 Task: Create a section Epic Excursion and in the section, add a milestone Search Engine Optimization (SEO) Improvements in the project WorkFlow.
Action: Mouse moved to (151, 433)
Screenshot: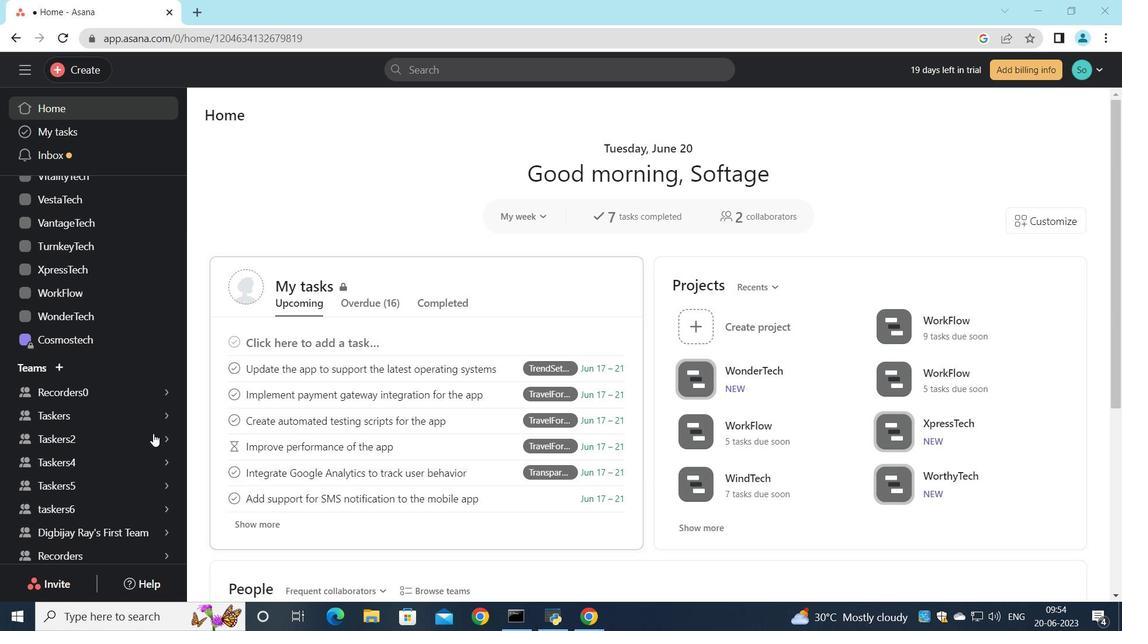 
Action: Mouse scrolled (151, 433) with delta (0, 0)
Screenshot: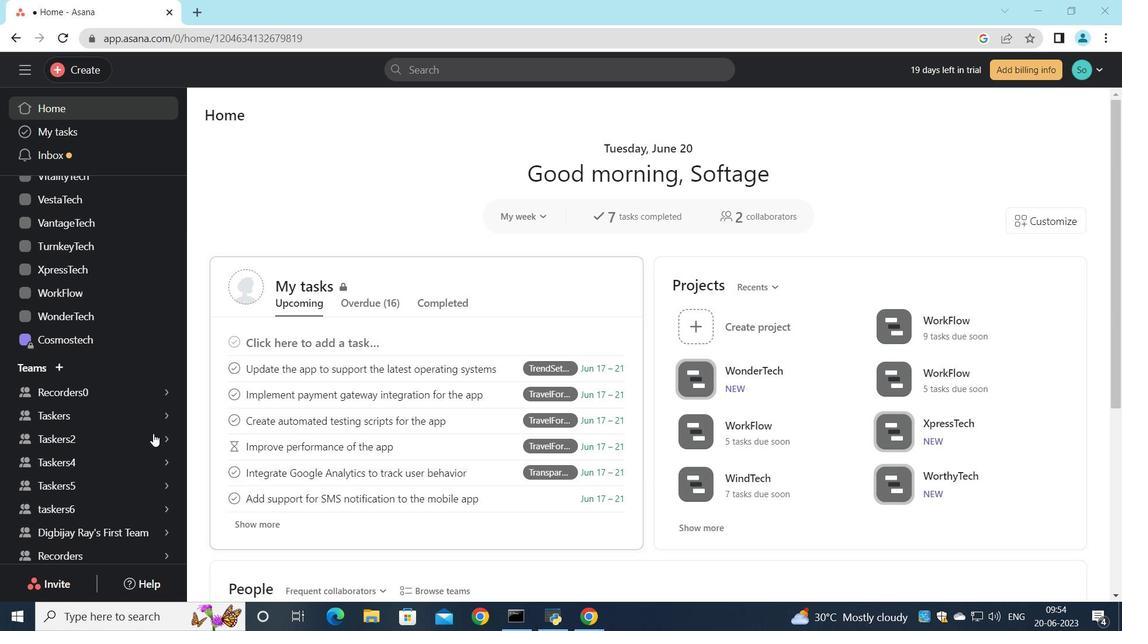
Action: Mouse moved to (151, 433)
Screenshot: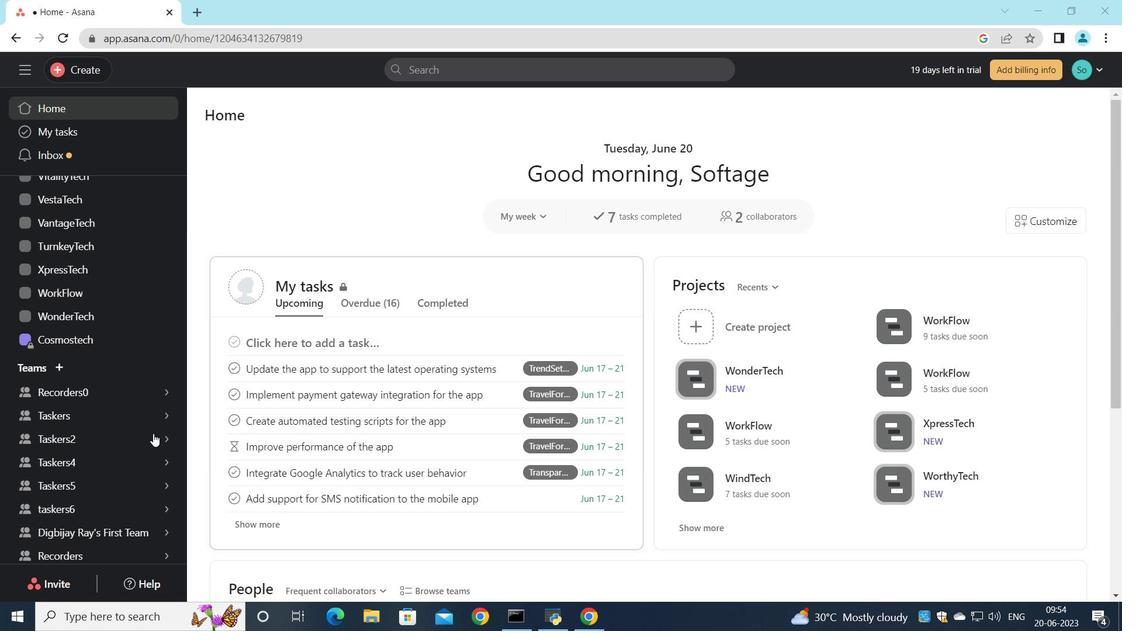 
Action: Mouse scrolled (151, 433) with delta (0, 0)
Screenshot: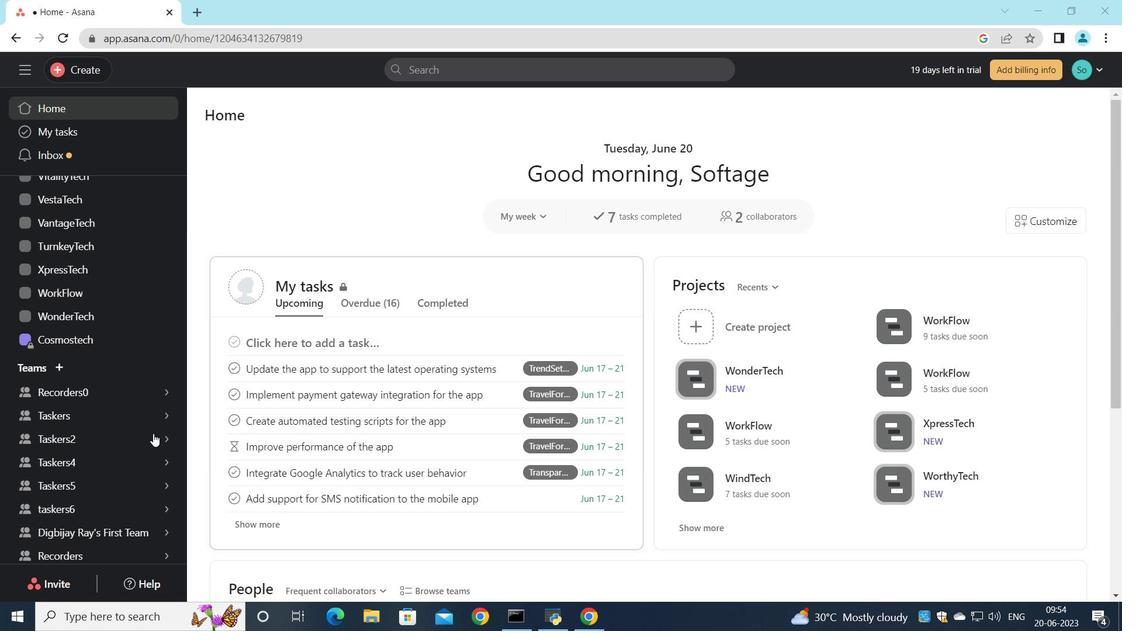 
Action: Mouse scrolled (151, 433) with delta (0, 0)
Screenshot: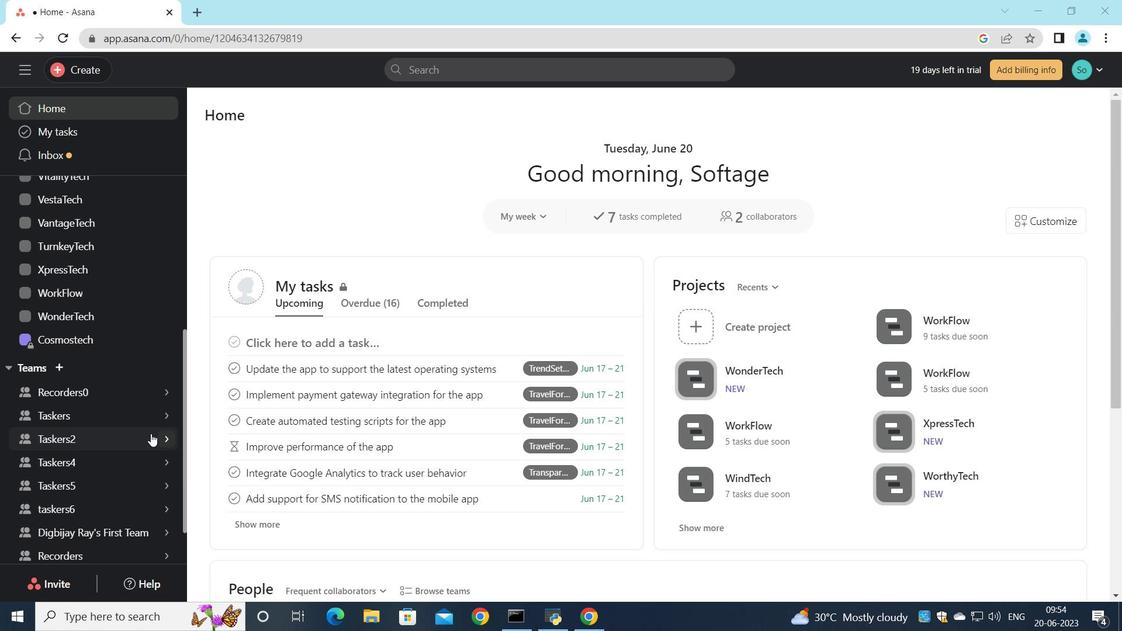 
Action: Mouse scrolled (151, 433) with delta (0, 0)
Screenshot: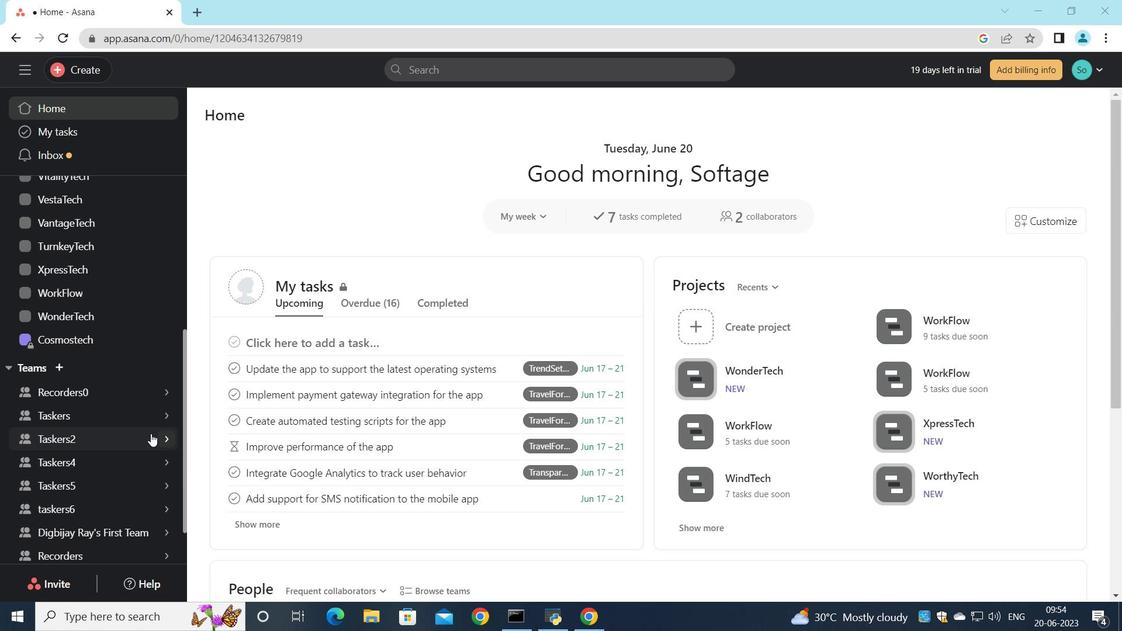 
Action: Mouse moved to (151, 433)
Screenshot: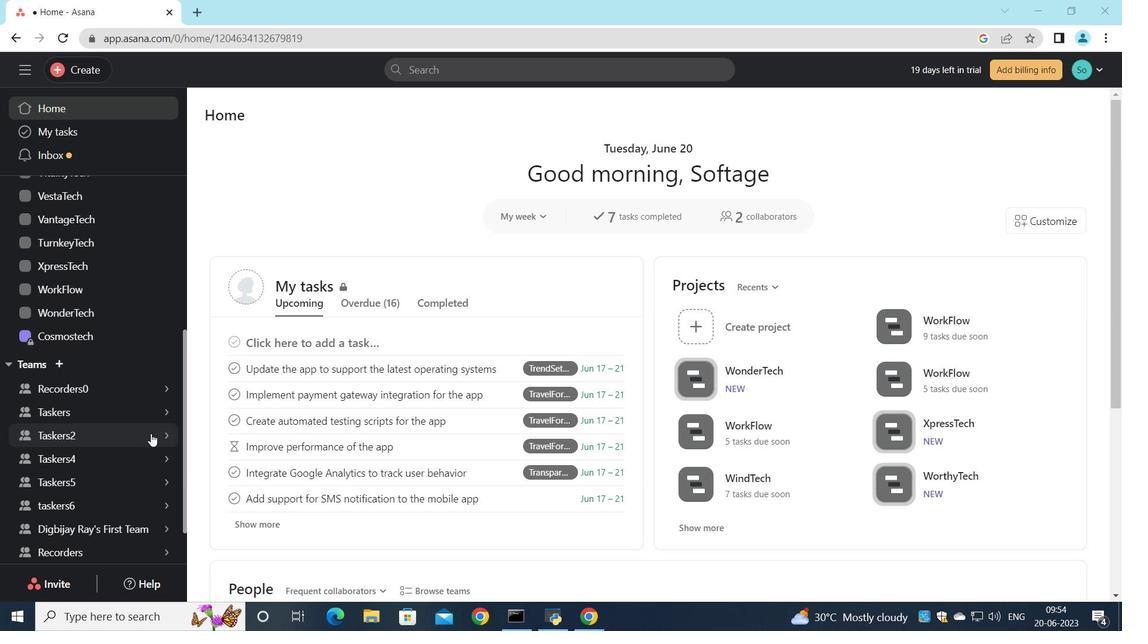 
Action: Mouse scrolled (151, 433) with delta (0, 0)
Screenshot: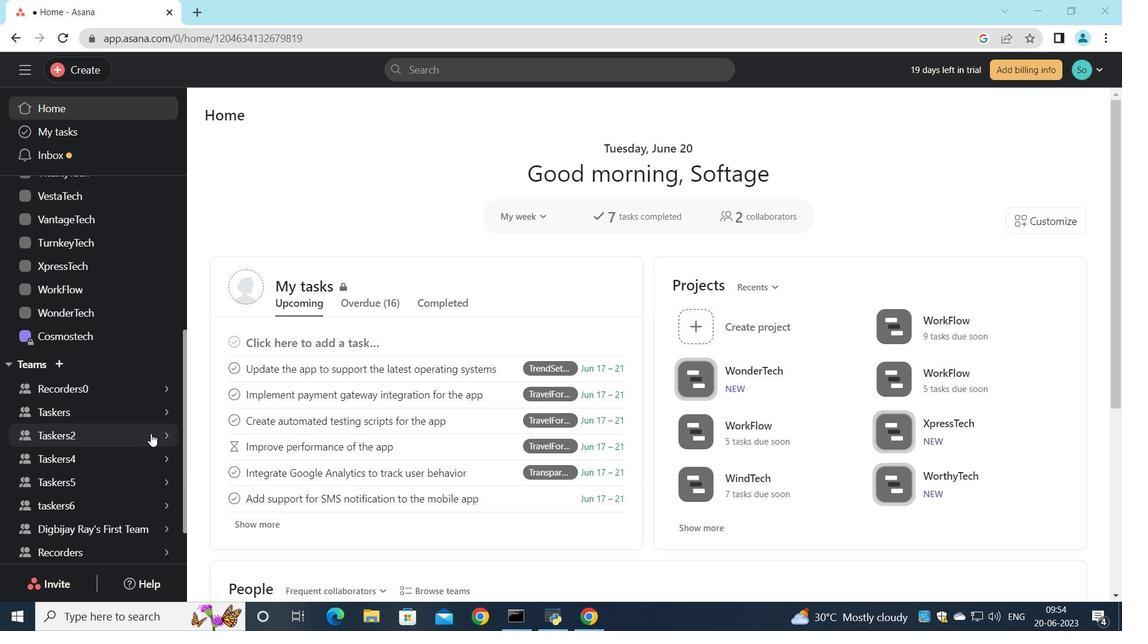 
Action: Mouse moved to (70, 434)
Screenshot: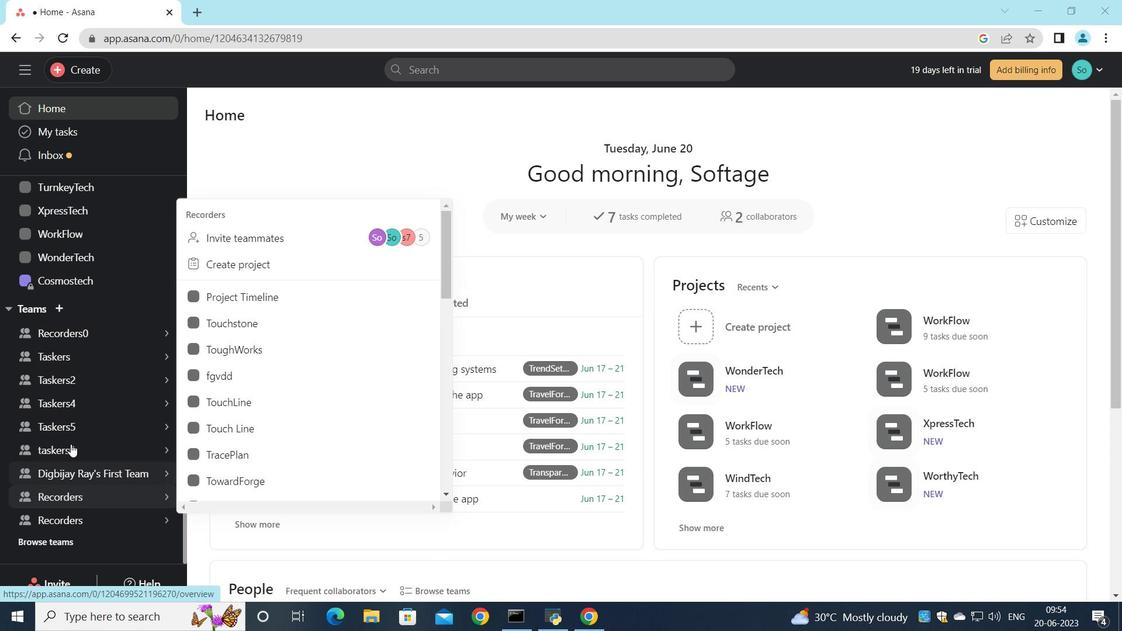 
Action: Mouse scrolled (70, 435) with delta (0, 0)
Screenshot: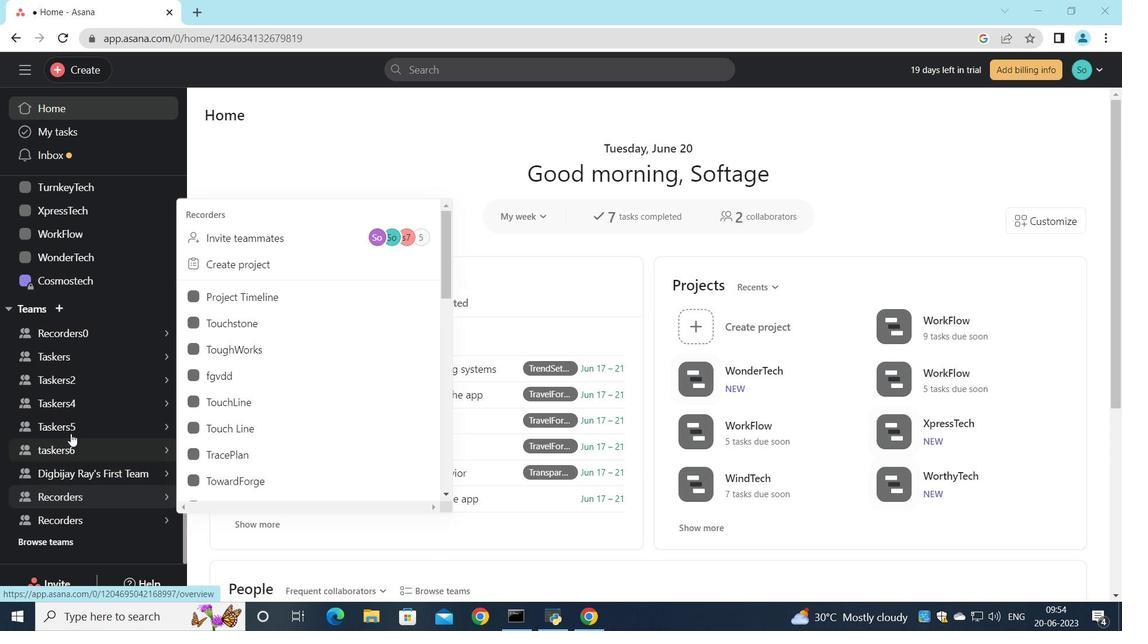 
Action: Mouse moved to (60, 313)
Screenshot: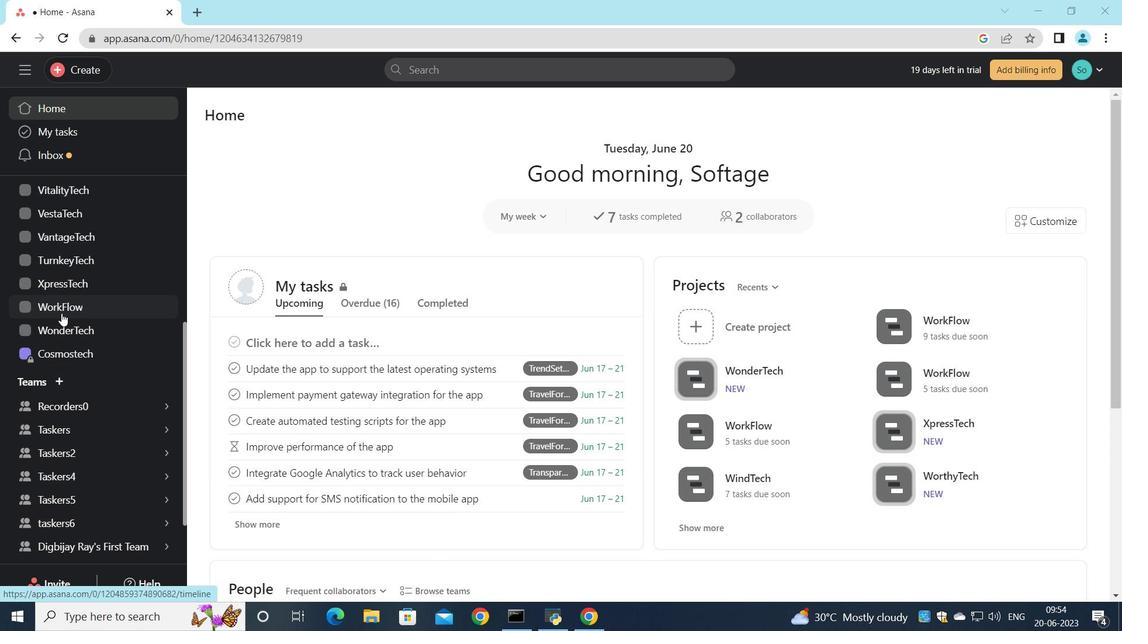 
Action: Mouse pressed left at (60, 313)
Screenshot: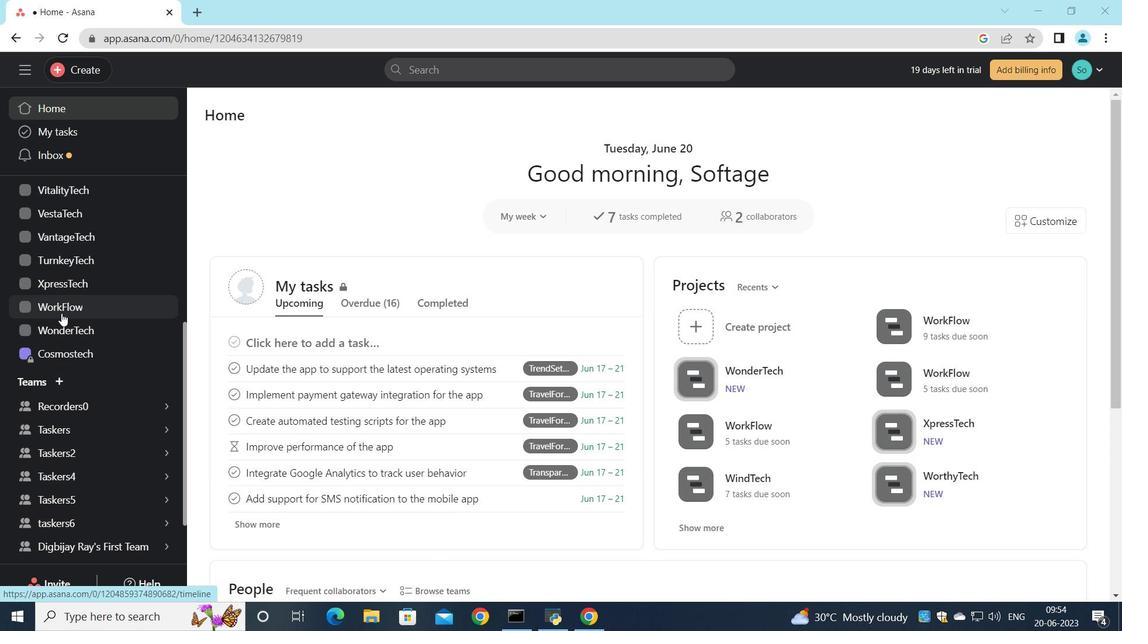 
Action: Mouse moved to (653, 383)
Screenshot: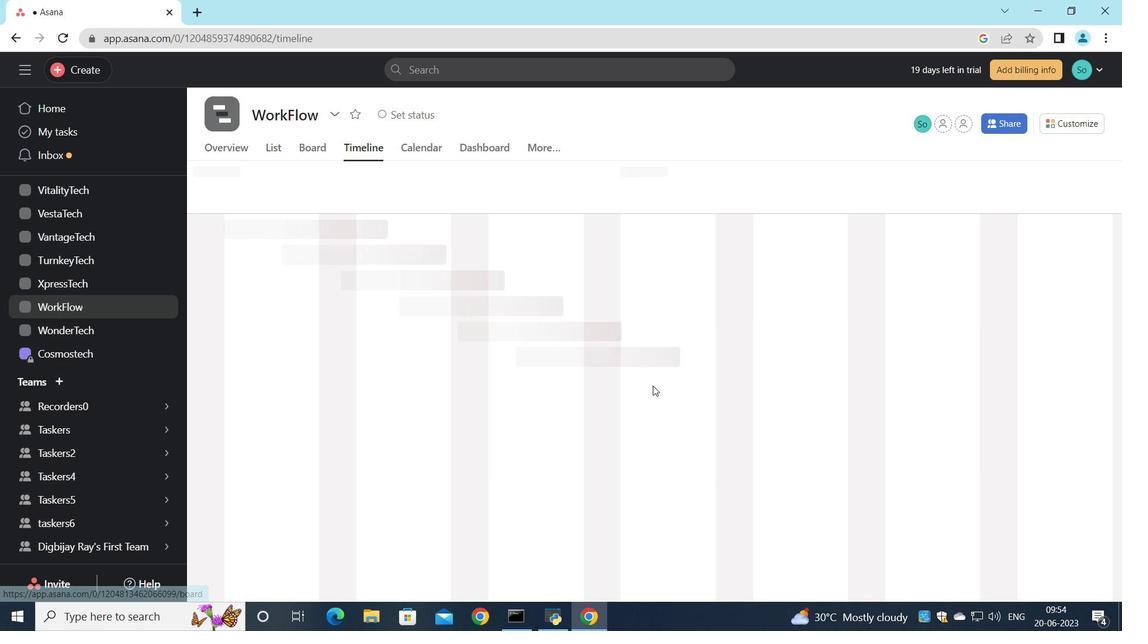 
Action: Mouse scrolled (653, 382) with delta (0, 0)
Screenshot: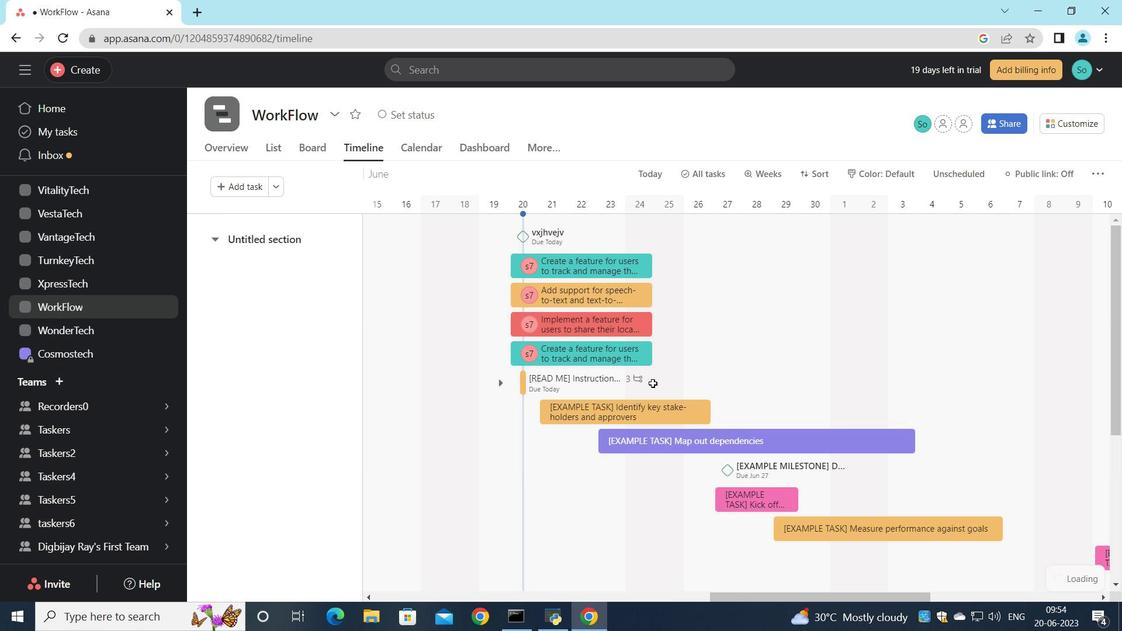 
Action: Mouse scrolled (653, 382) with delta (0, 0)
Screenshot: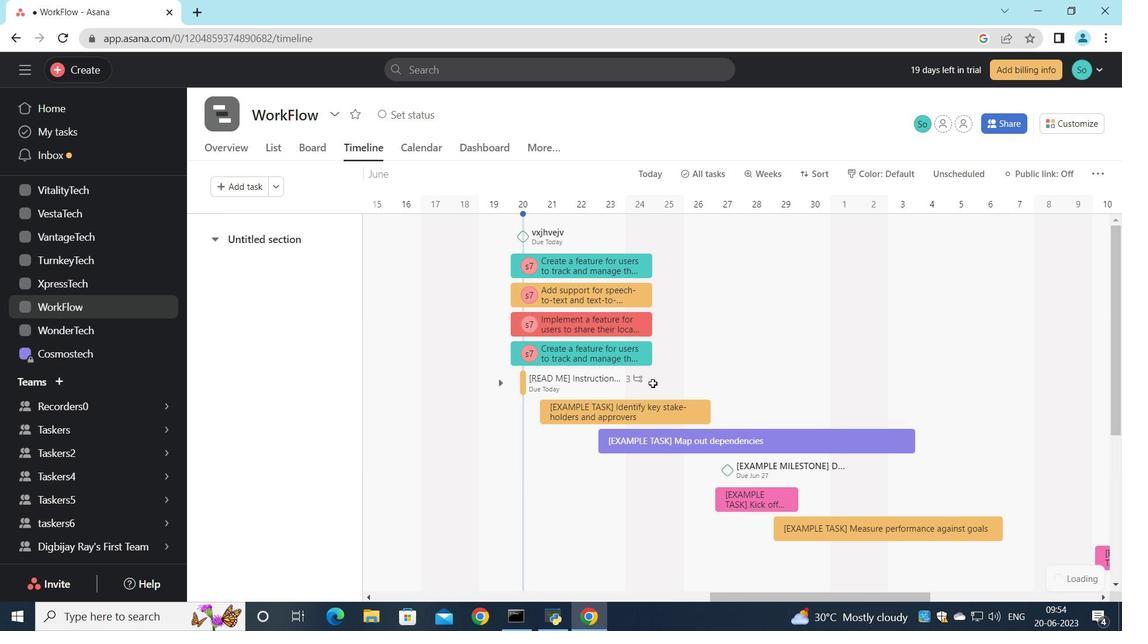 
Action: Mouse scrolled (653, 382) with delta (0, 0)
Screenshot: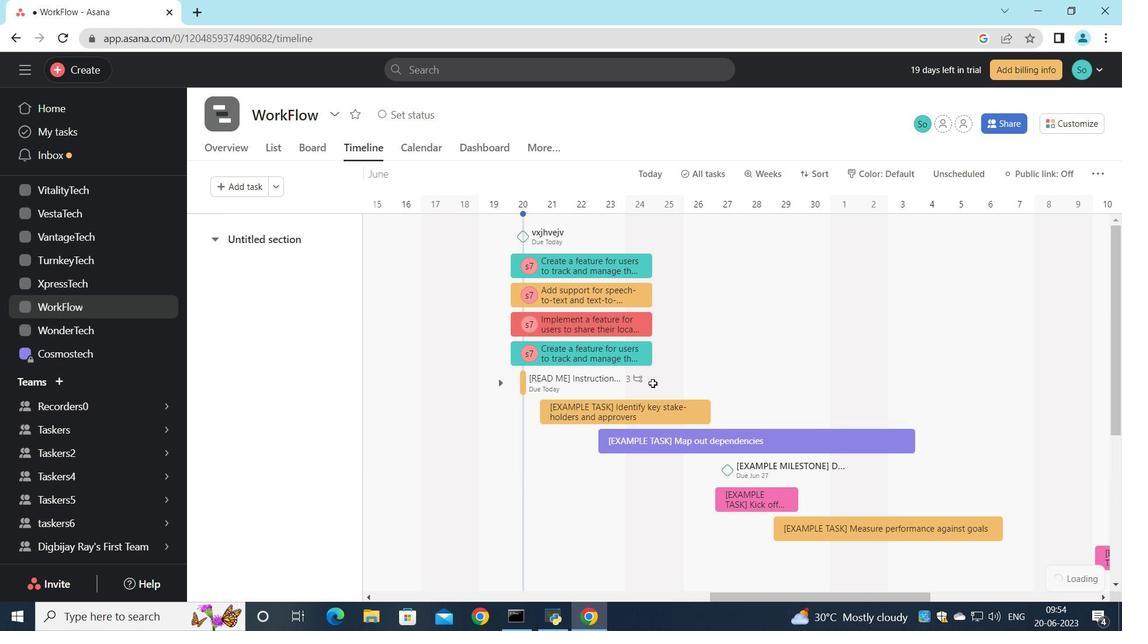 
Action: Mouse scrolled (653, 382) with delta (0, 0)
Screenshot: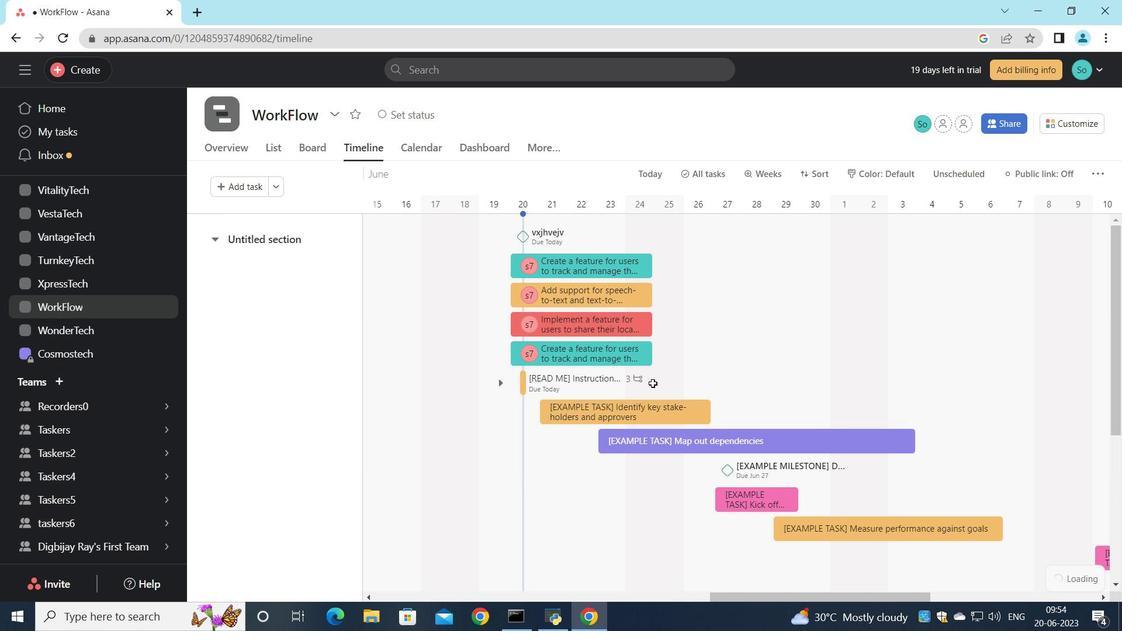 
Action: Mouse moved to (519, 444)
Screenshot: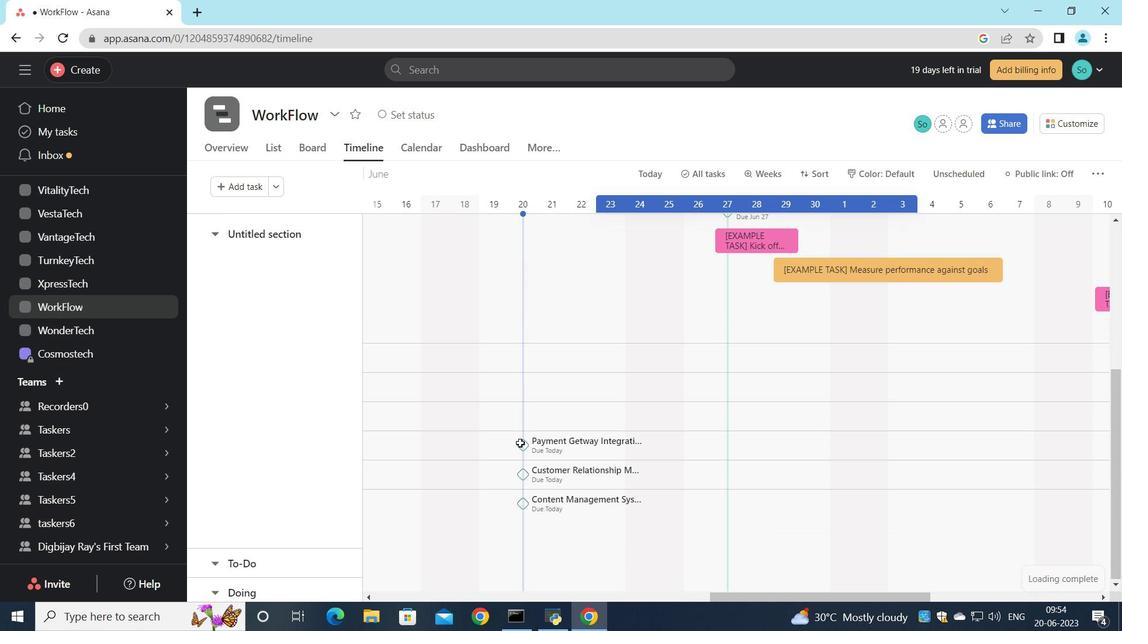 
Action: Mouse scrolled (519, 443) with delta (0, 0)
Screenshot: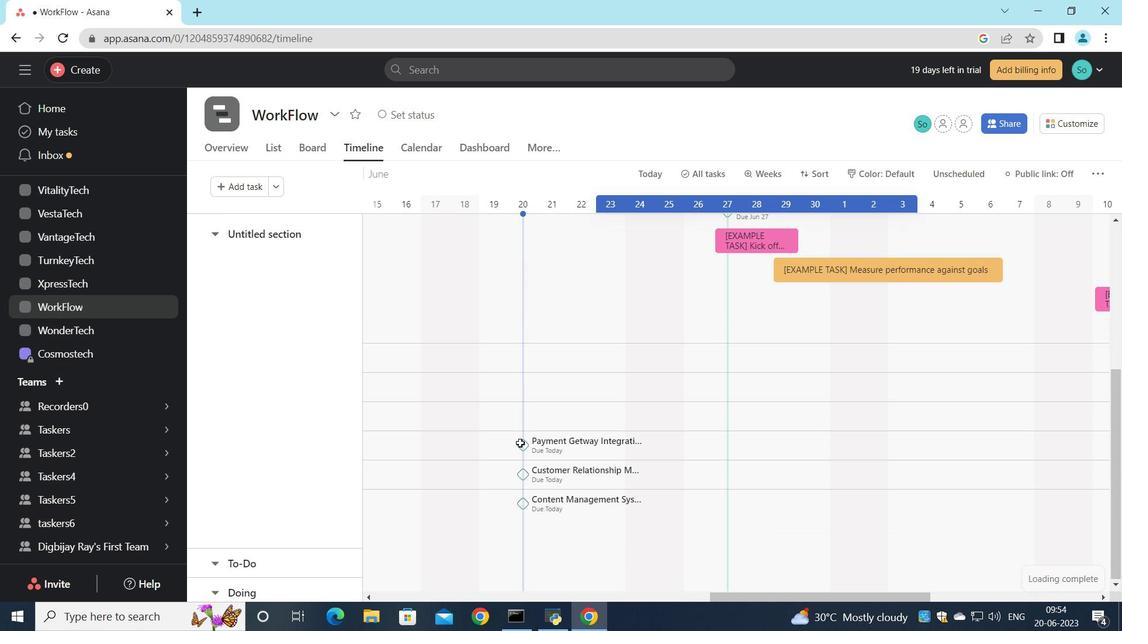 
Action: Mouse scrolled (519, 443) with delta (0, 0)
Screenshot: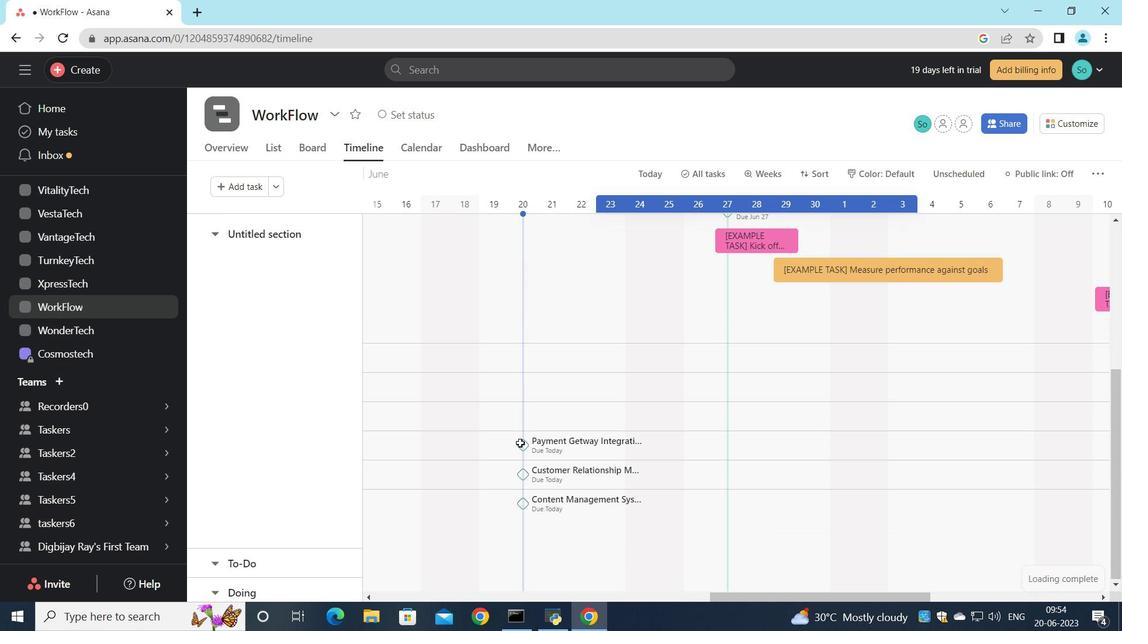 
Action: Mouse scrolled (519, 444) with delta (0, 0)
Screenshot: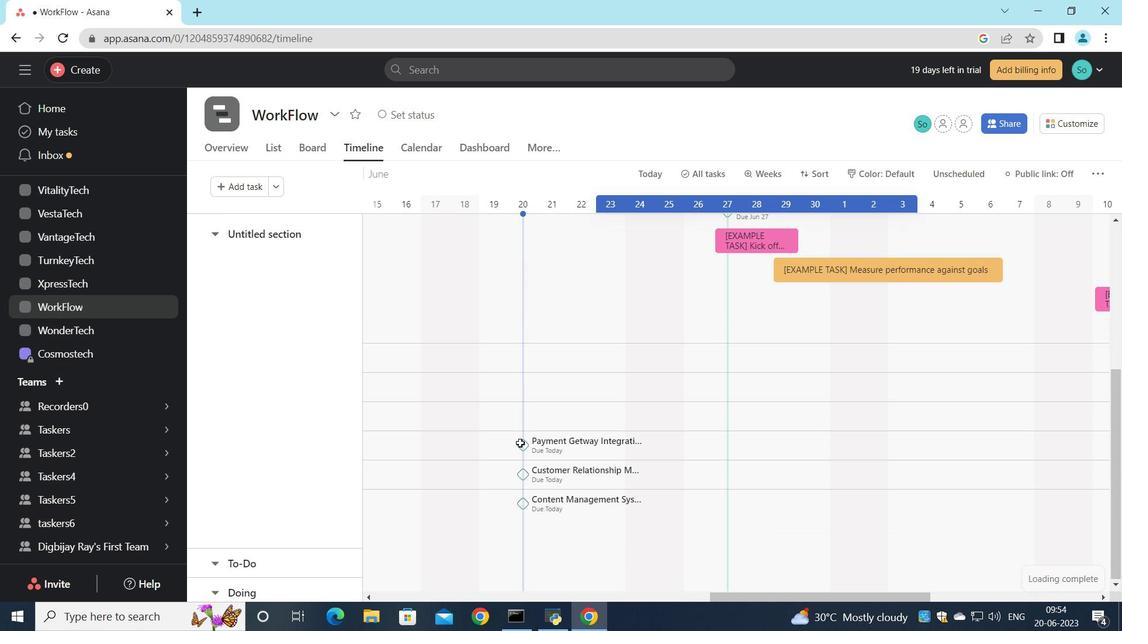 
Action: Mouse scrolled (519, 444) with delta (0, 0)
Screenshot: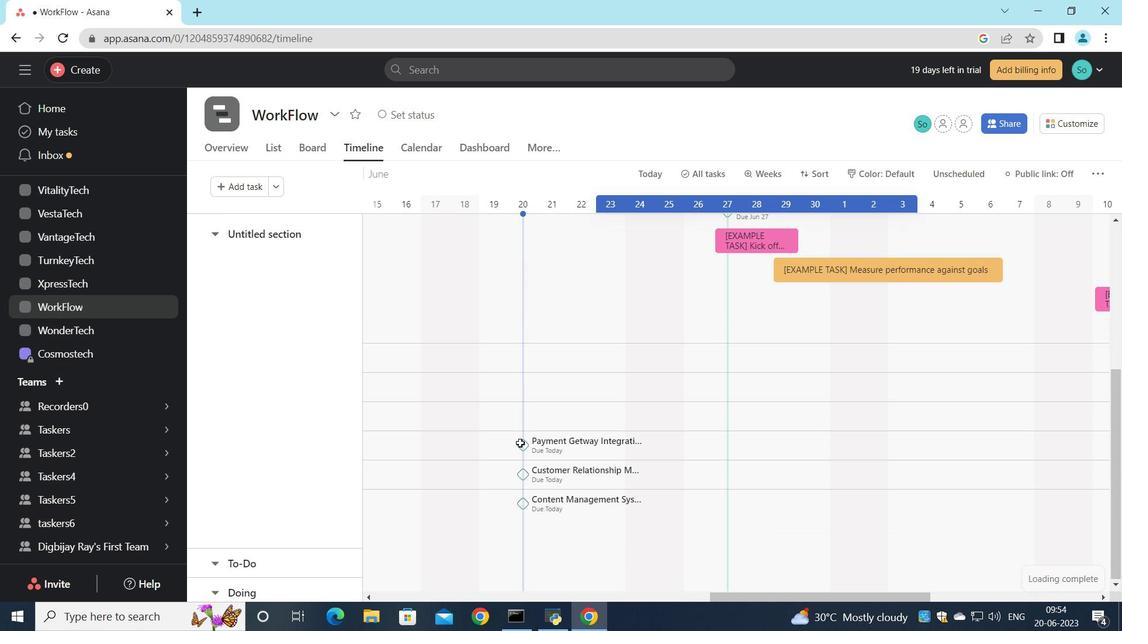
Action: Mouse scrolled (519, 444) with delta (0, 0)
Screenshot: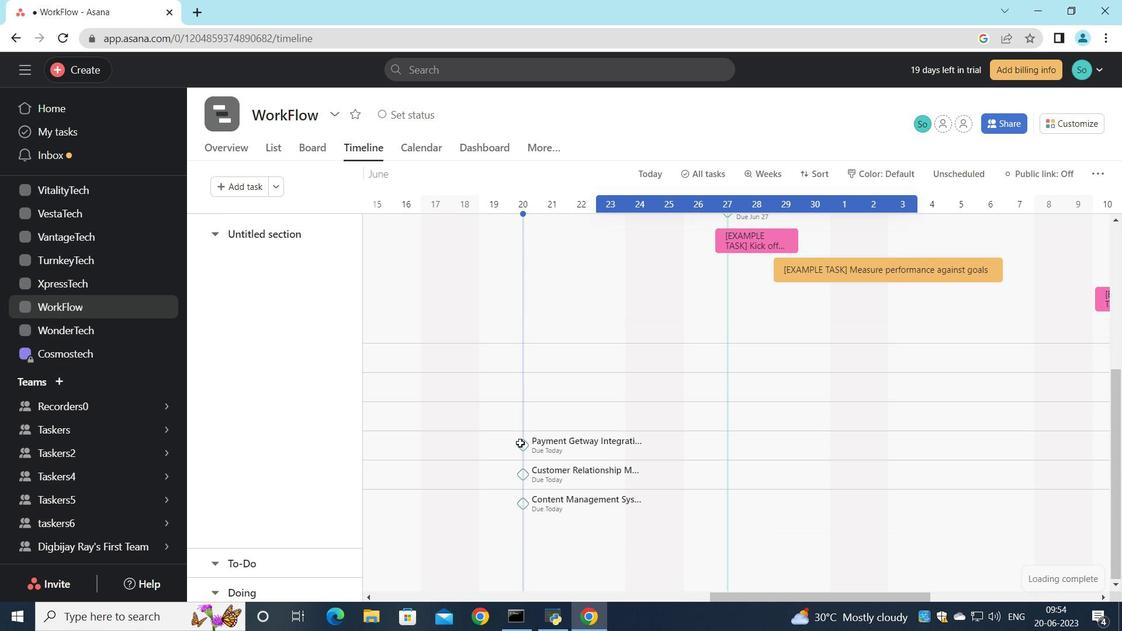 
Action: Mouse moved to (265, 533)
Screenshot: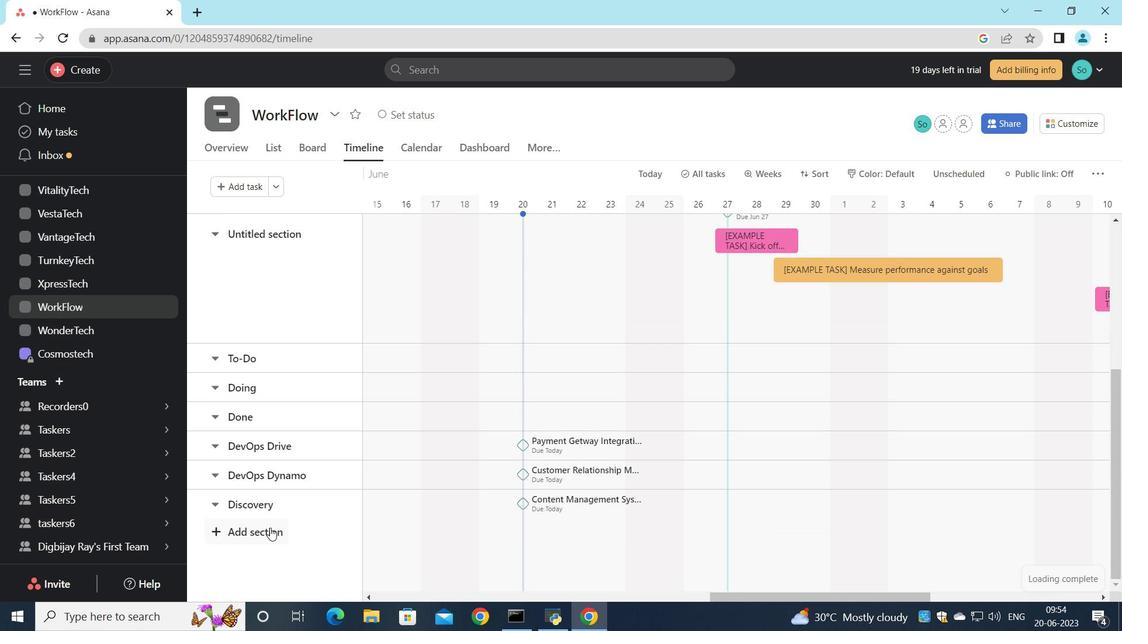 
Action: Mouse pressed left at (265, 533)
Screenshot: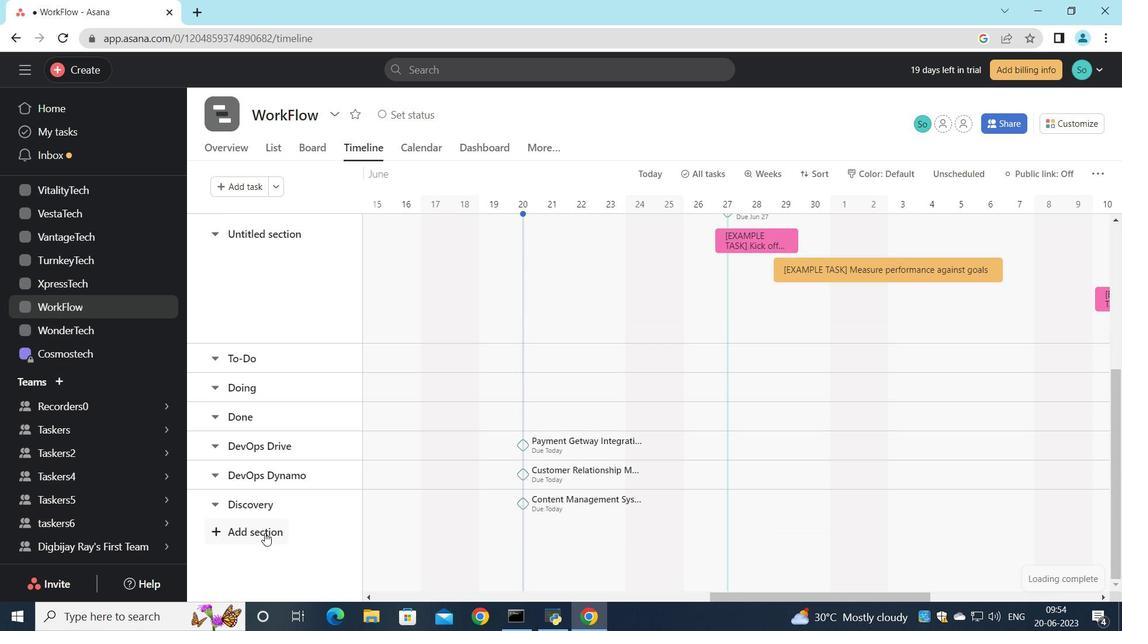 
Action: Mouse moved to (264, 532)
Screenshot: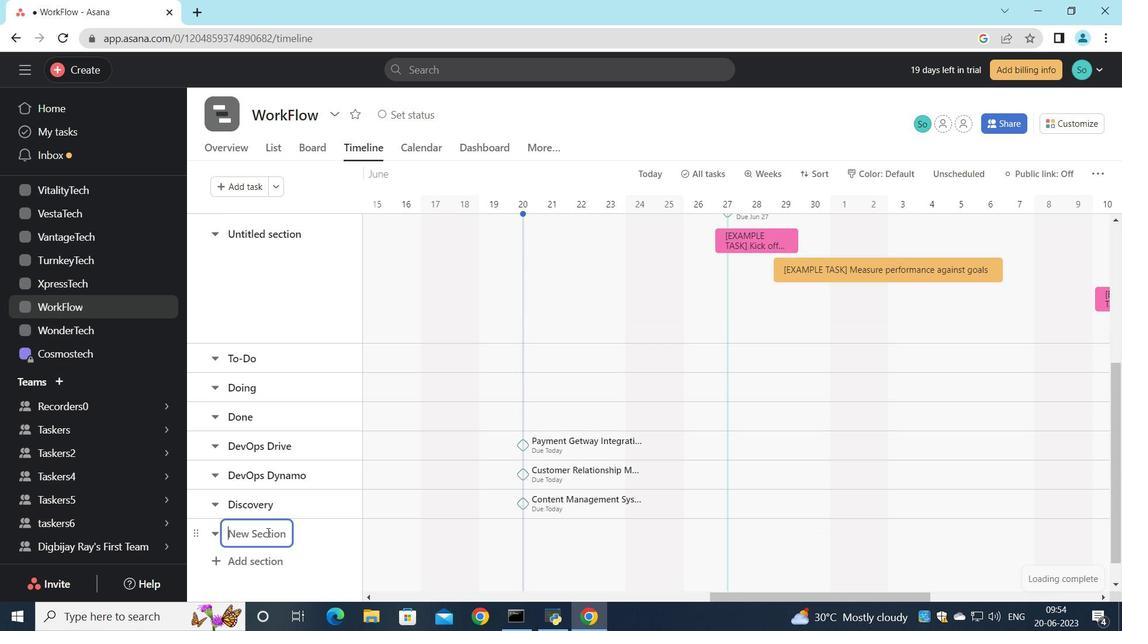 
Action: Mouse pressed left at (264, 532)
Screenshot: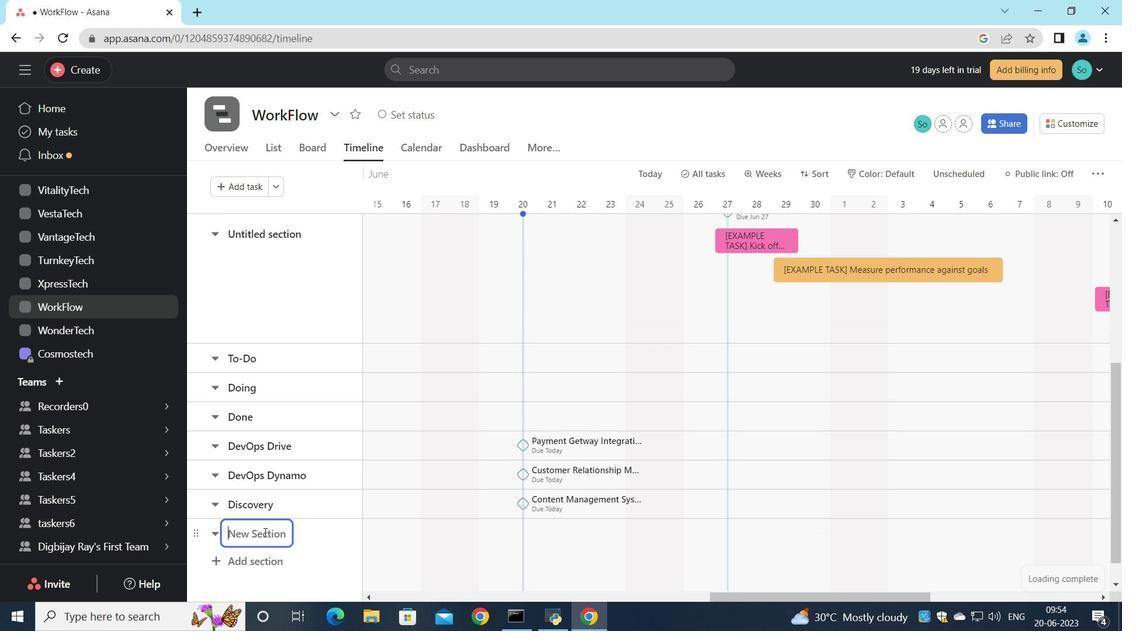 
Action: Mouse moved to (264, 532)
Screenshot: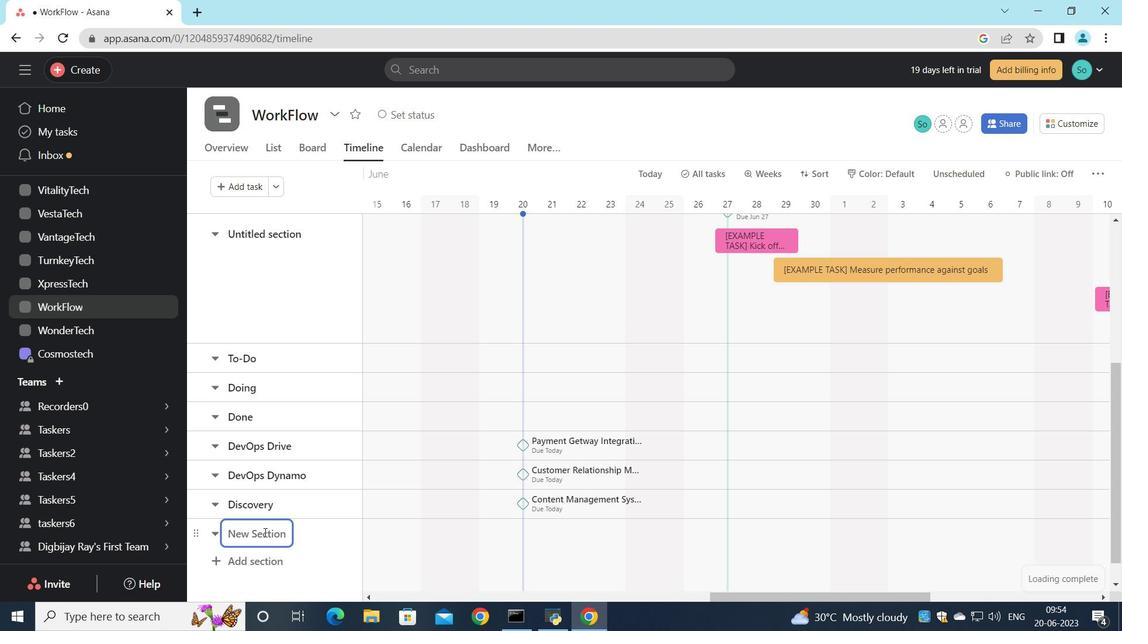 
Action: Key pressed <Key.shift>Epic<Key.space><Key.shift>Excursion<Key.enter>
Screenshot: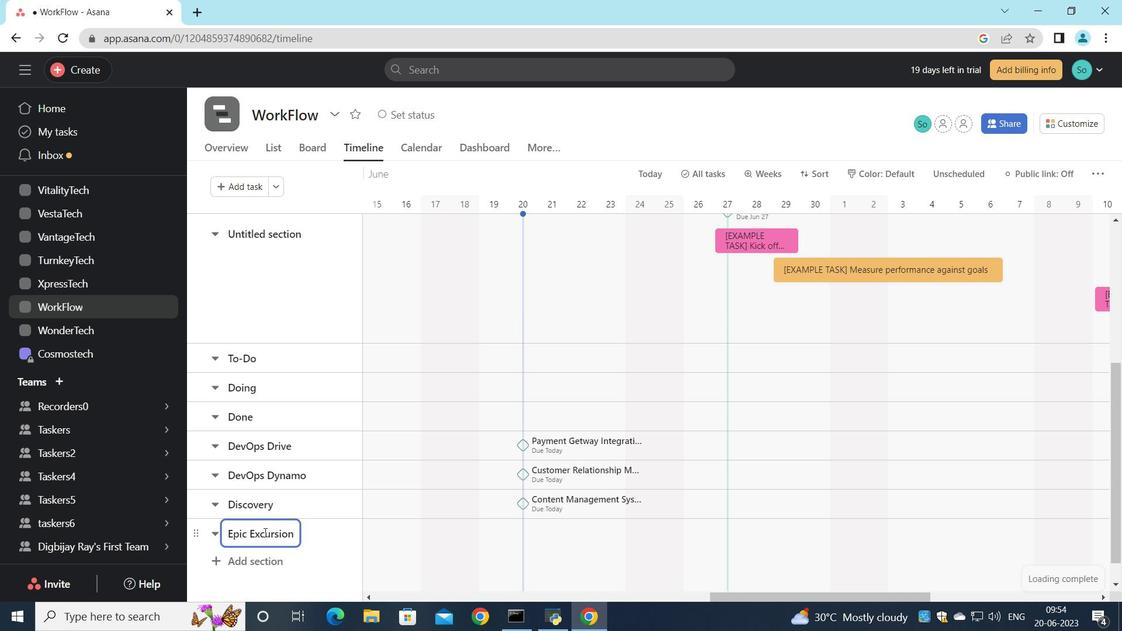 
Action: Mouse moved to (399, 534)
Screenshot: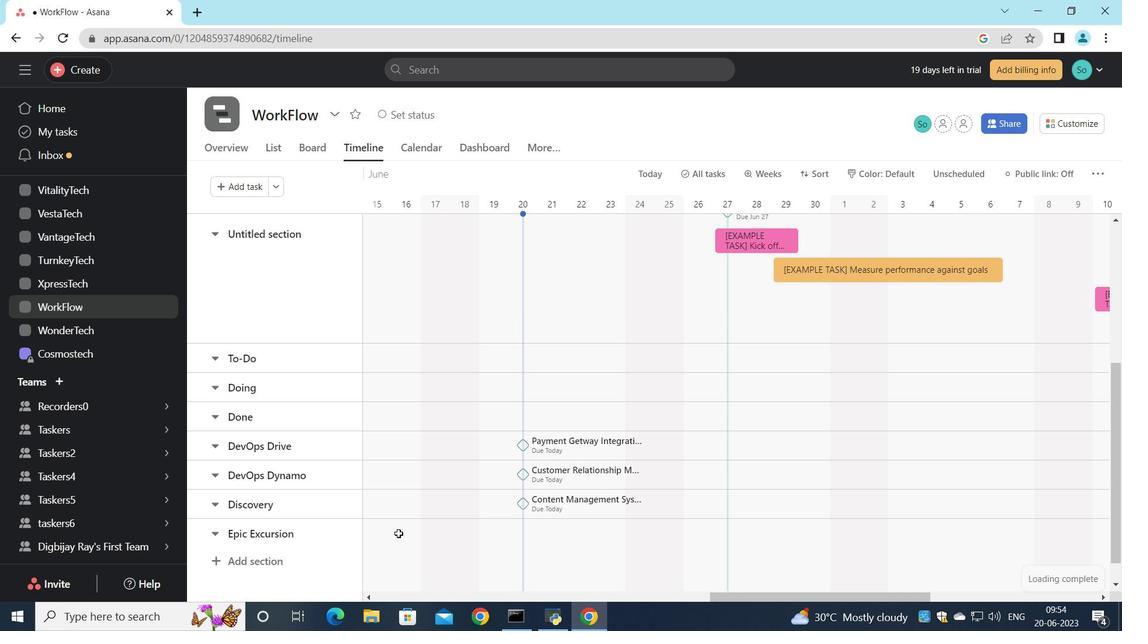 
Action: Mouse pressed left at (399, 534)
Screenshot: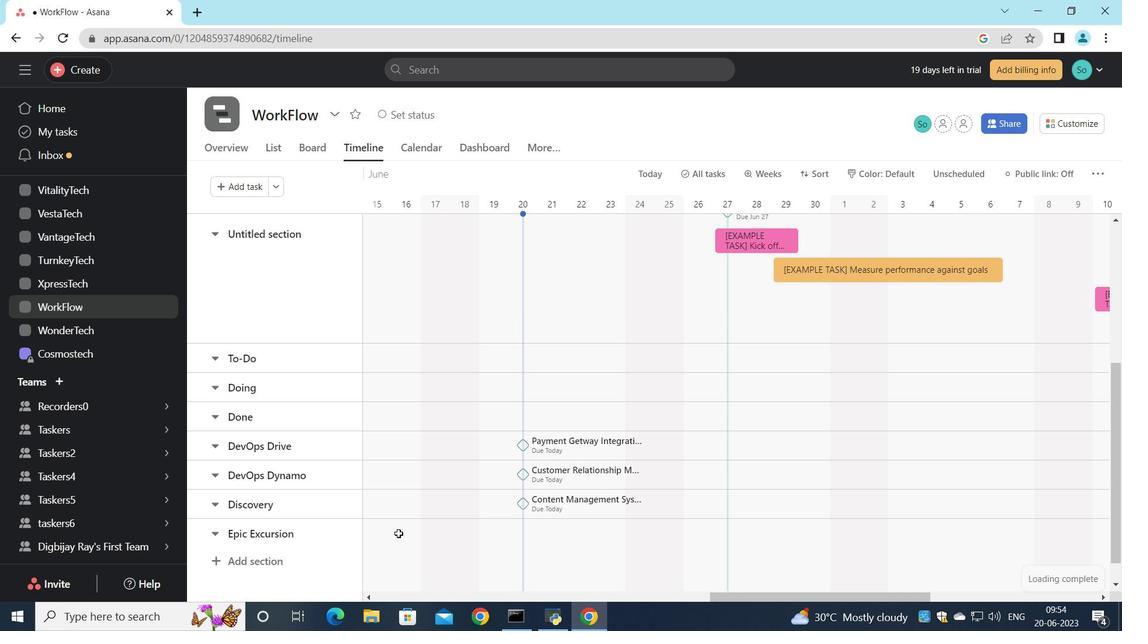 
Action: Key pressed <Key.shift><Key.shift><Key.shift><Key.shift><Key.shift><Key.shift><Key.shift><Key.shift><Key.shift><Key.shift><Key.shift><Key.shift><Key.shift><Key.shift><Key.shift><Key.shift>Search<Key.space><Key.shift>Engine<Key.space><Key.shift><Key.shift><Key.shift>Optimization<Key.space><Key.shift>(<Key.shift>SEO<Key.shift>)<Key.space><Key.shift>IM<Key.backspace>mprovements<Key.enter>
Screenshot: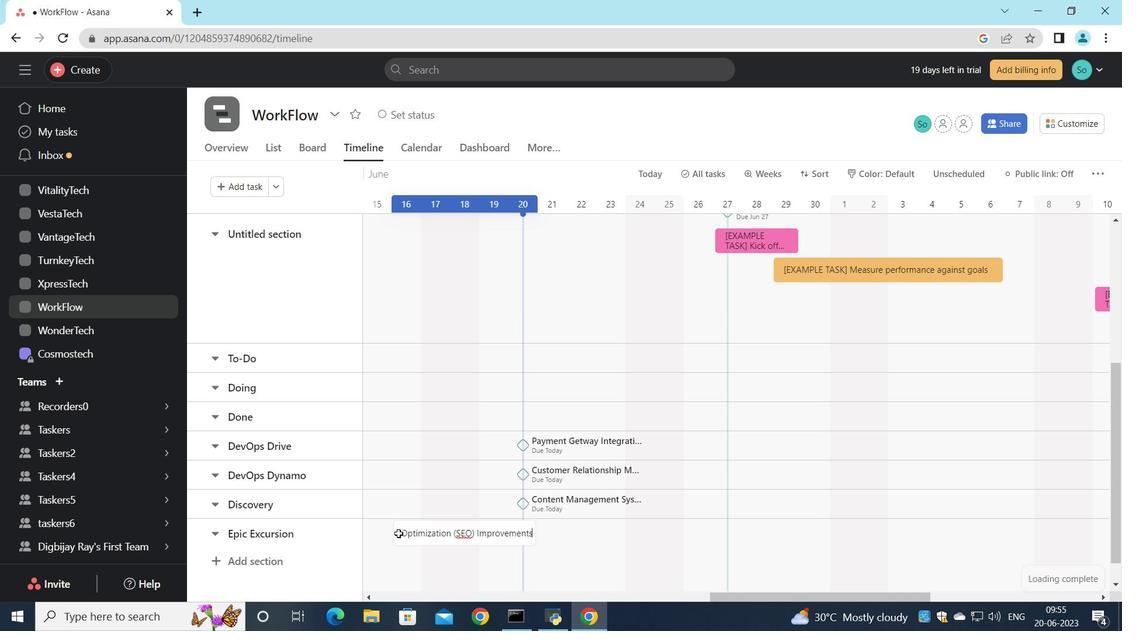 
Action: Mouse moved to (444, 530)
Screenshot: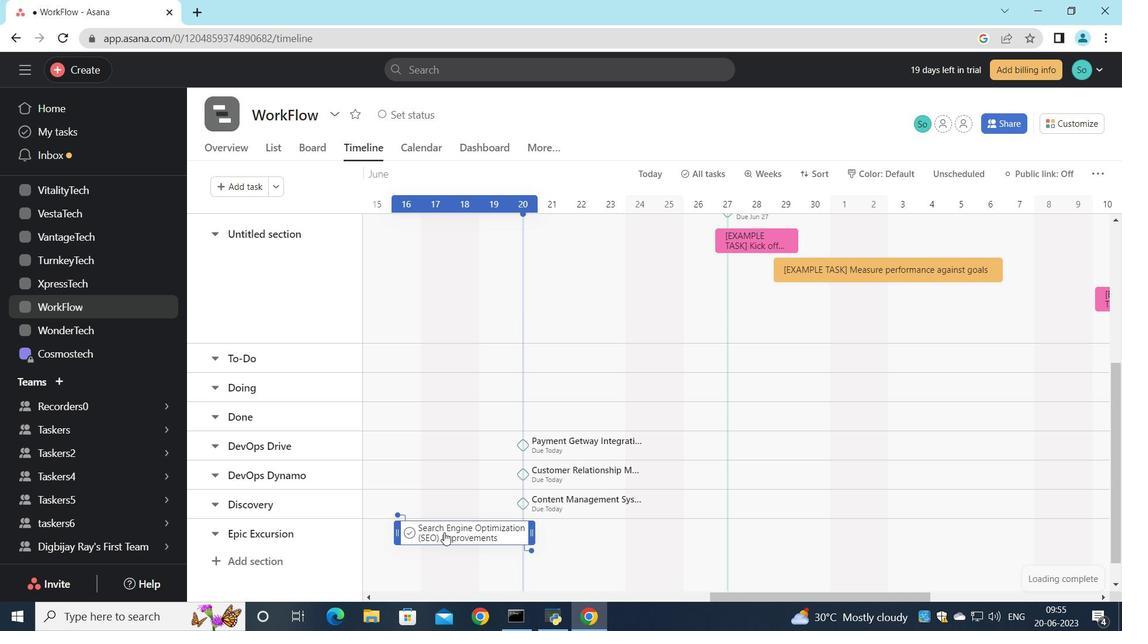 
Action: Mouse pressed right at (444, 530)
Screenshot: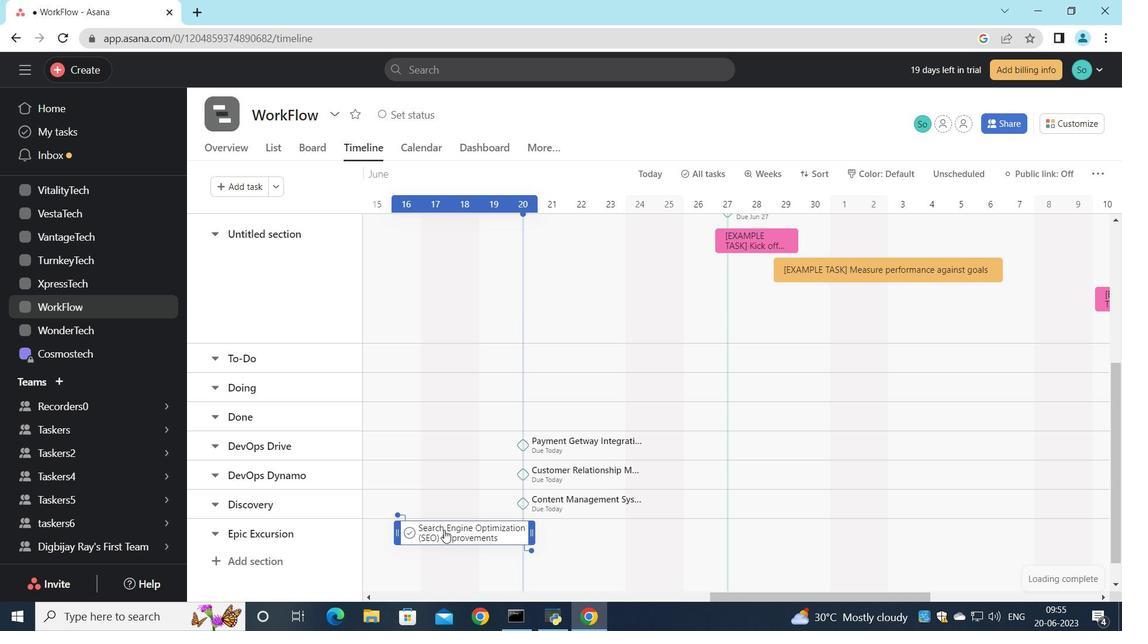 
Action: Mouse moved to (493, 454)
Screenshot: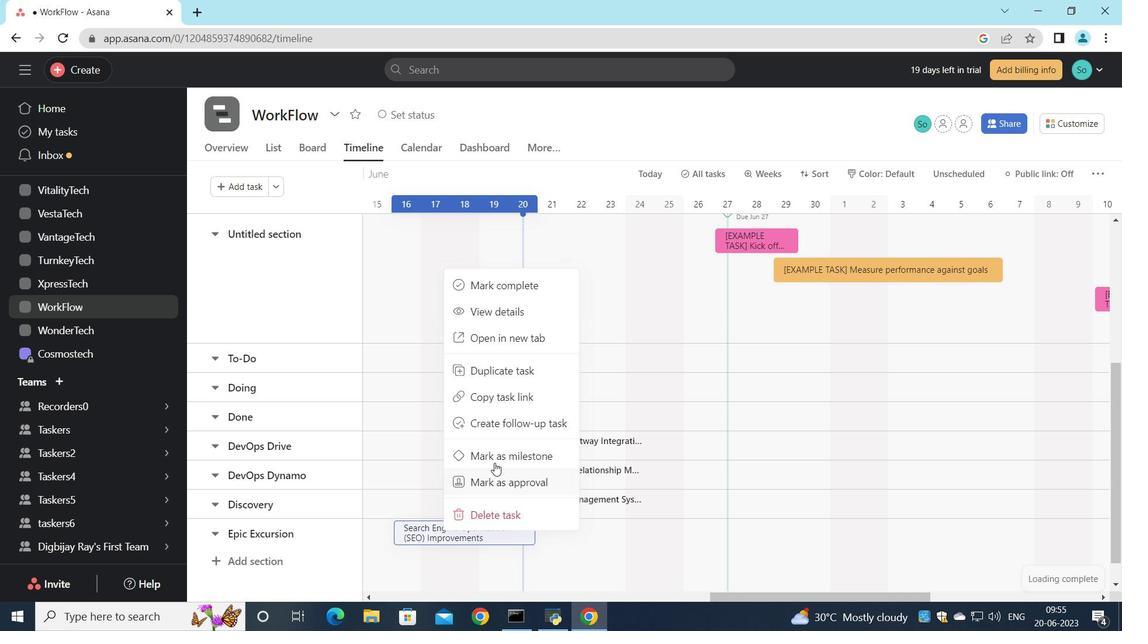 
Action: Mouse pressed left at (493, 454)
Screenshot: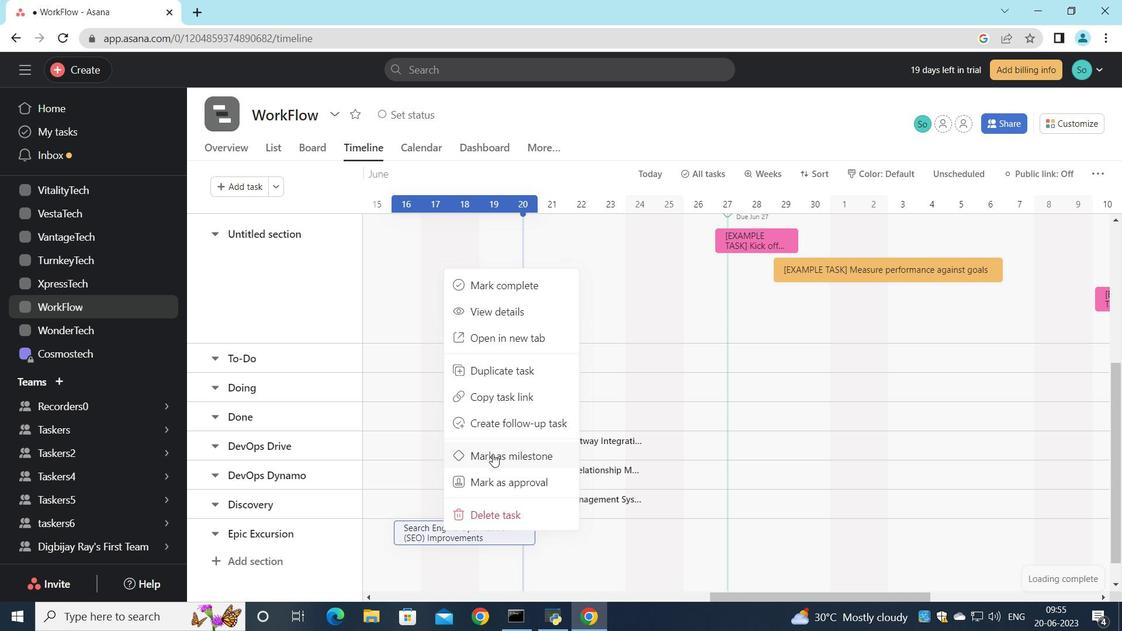 
